 Task: Create a blank project ComplexTech with privacy Private to Project members  and default view as Board and in the team Taskers . Create three sections in the project as To-Do, Doing and Done
Action: Mouse moved to (71, 55)
Screenshot: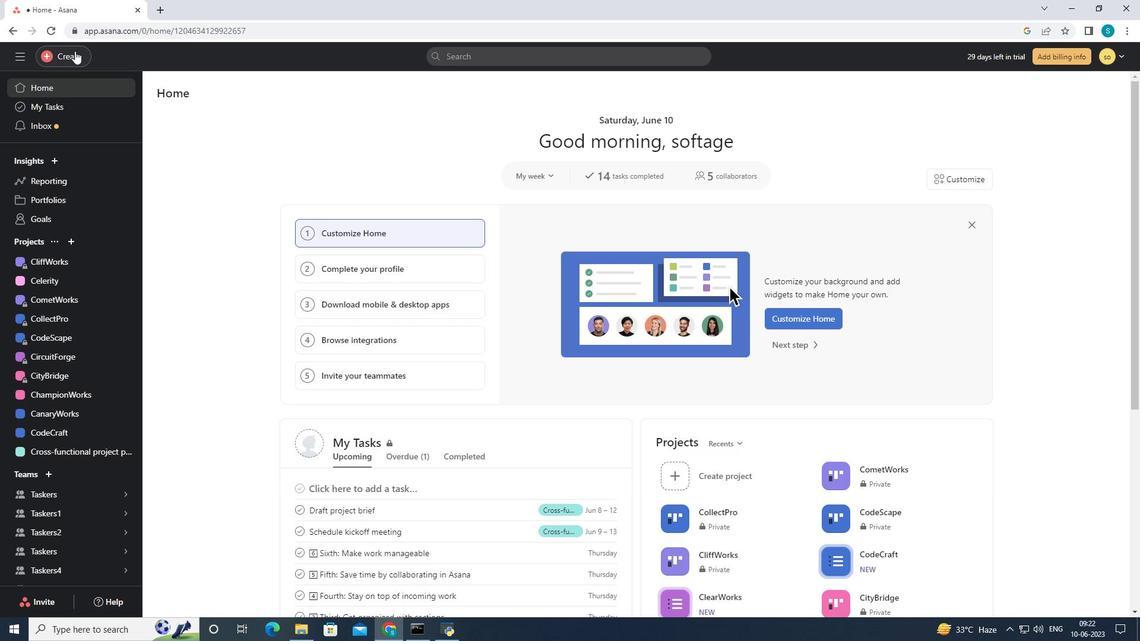 
Action: Mouse pressed left at (71, 55)
Screenshot: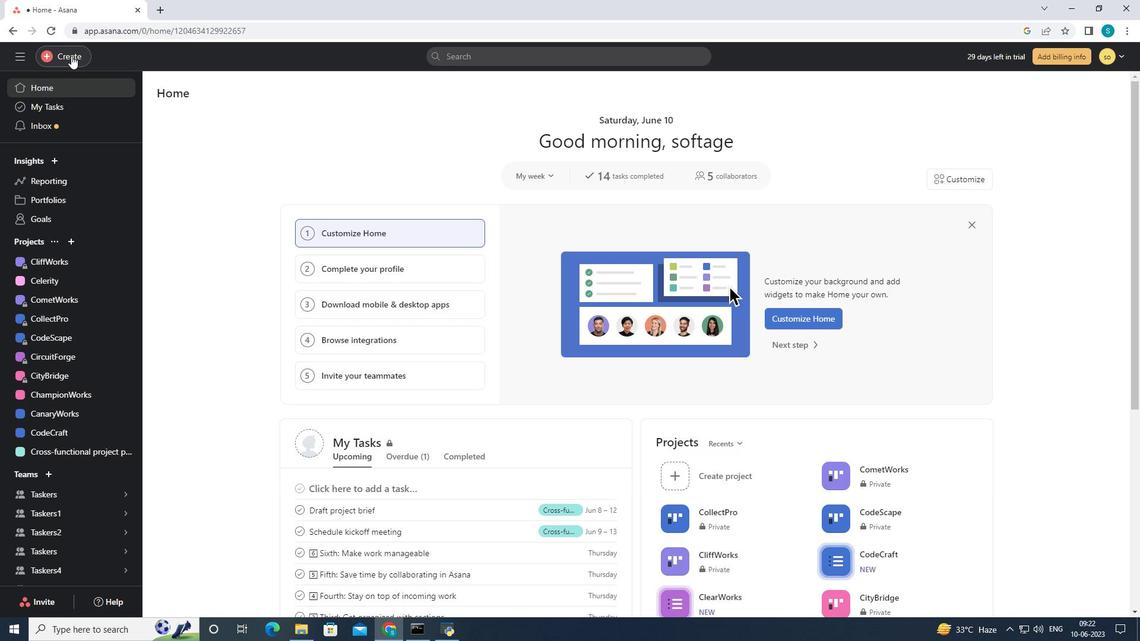 
Action: Mouse moved to (125, 84)
Screenshot: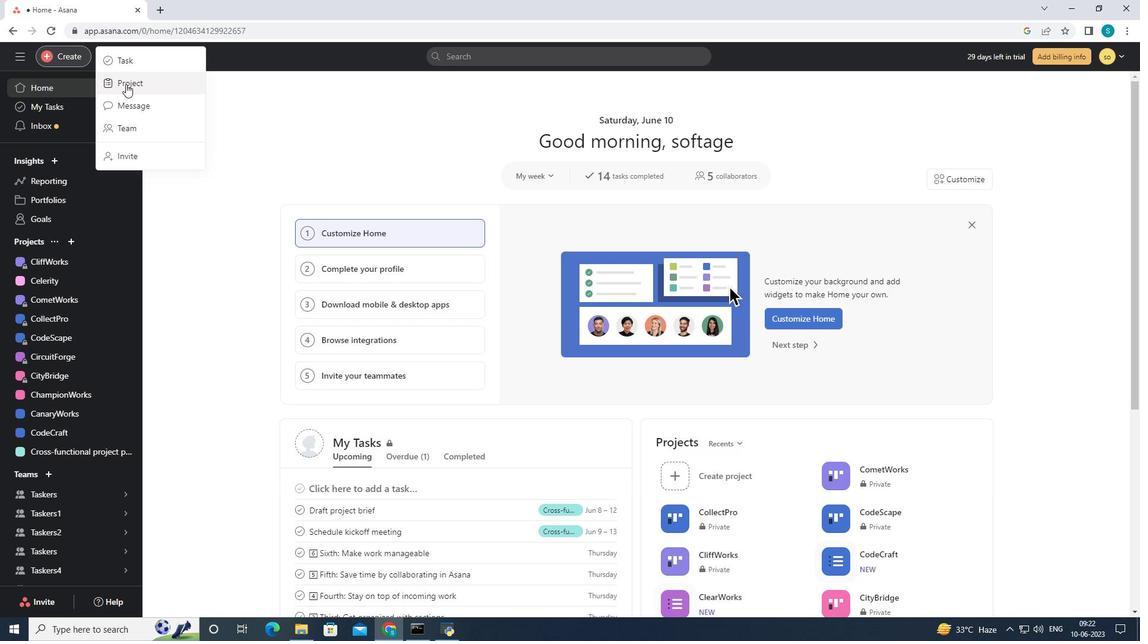 
Action: Mouse pressed left at (125, 84)
Screenshot: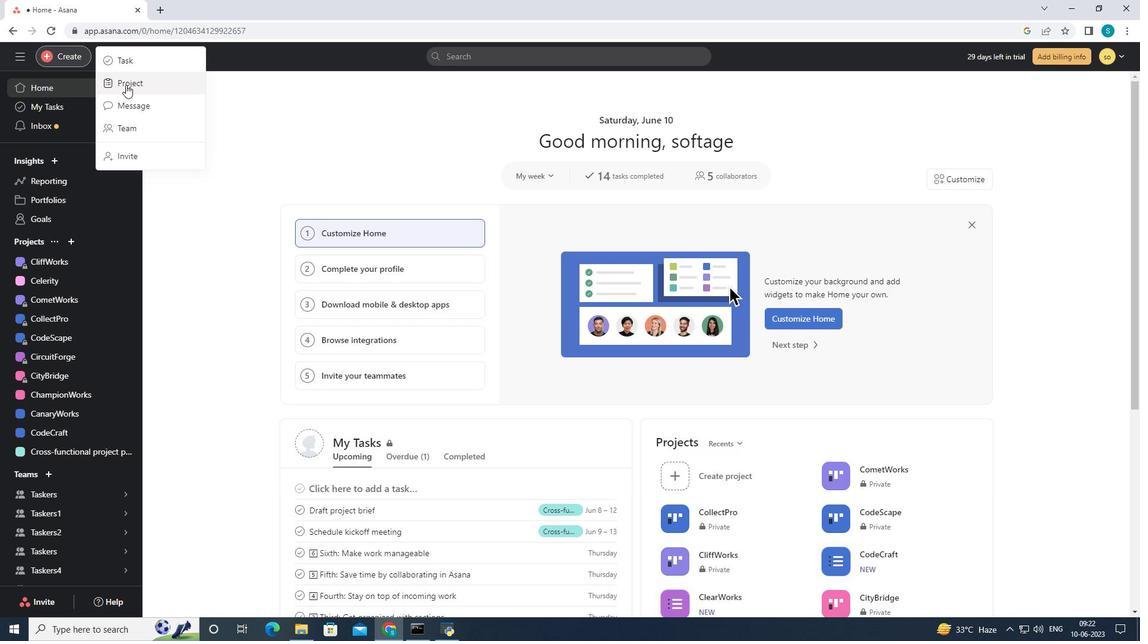 
Action: Mouse moved to (491, 245)
Screenshot: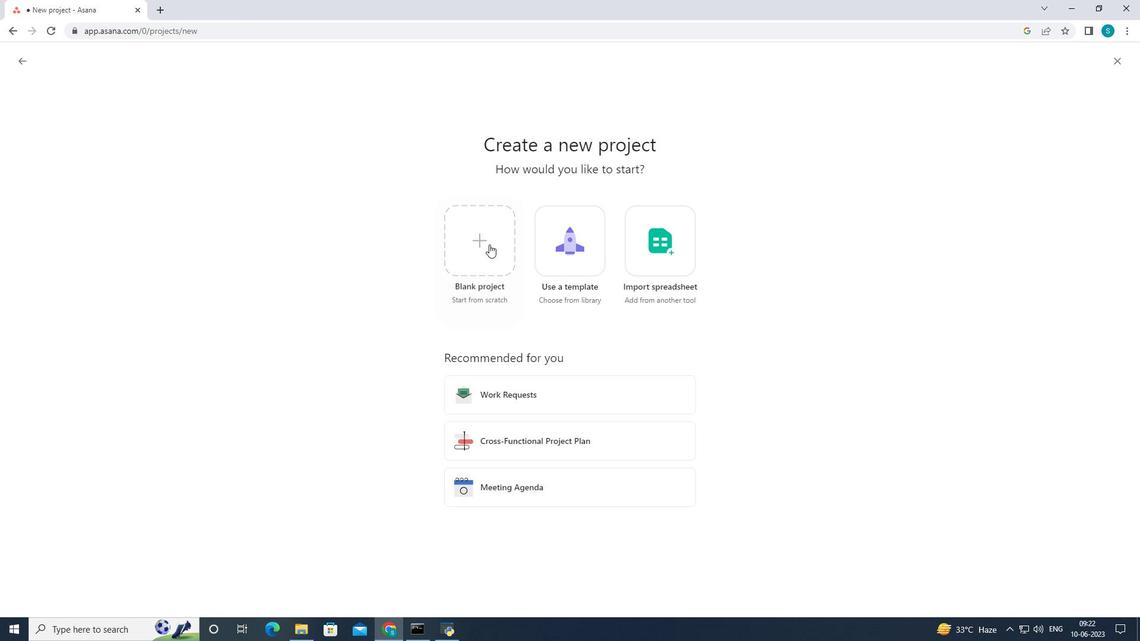 
Action: Mouse pressed left at (491, 245)
Screenshot: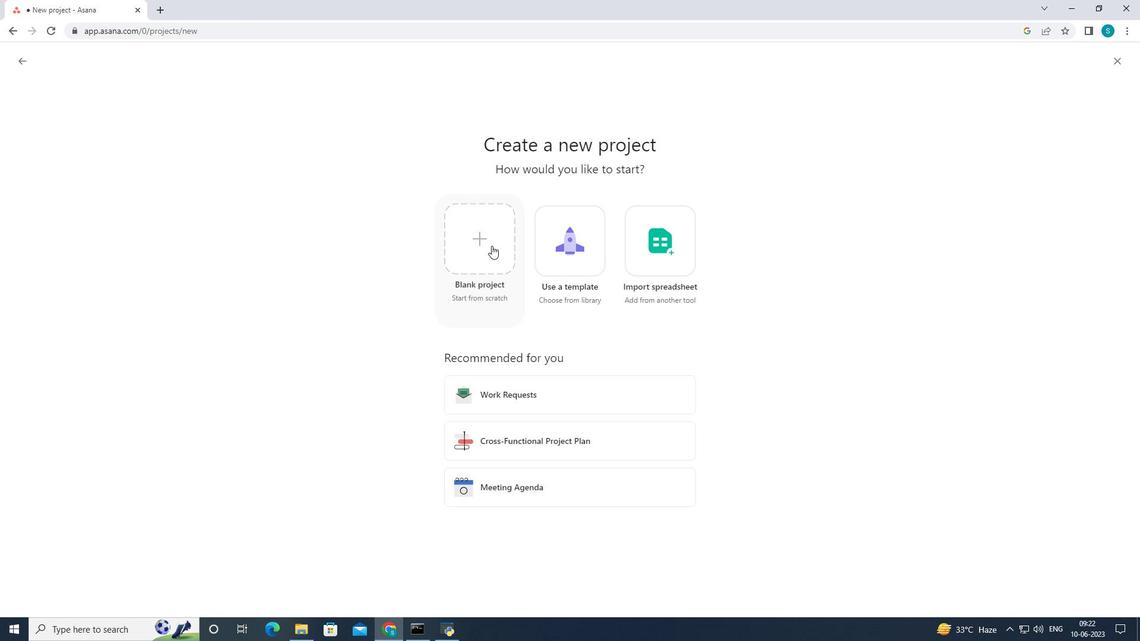
Action: Mouse moved to (356, 147)
Screenshot: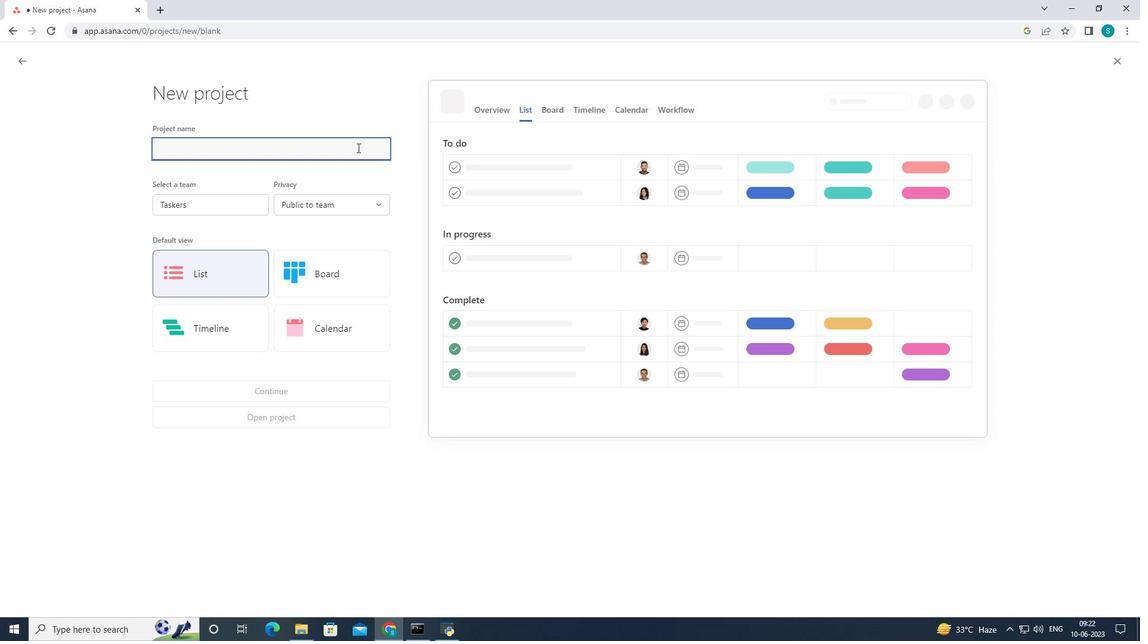 
Action: Mouse pressed left at (356, 147)
Screenshot: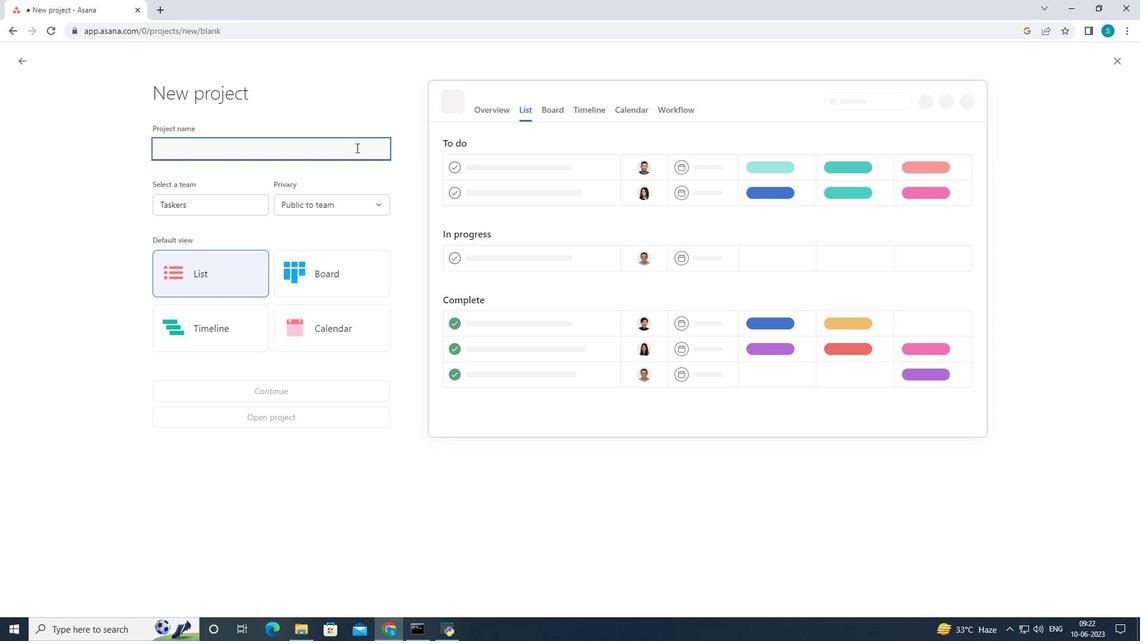 
Action: Key pressed <Key.shift><Key.shift><Key.shift><Key.shift><Key.shift><Key.shift><Key.shift><Key.shift>Complex<Key.shift>Tech
Screenshot: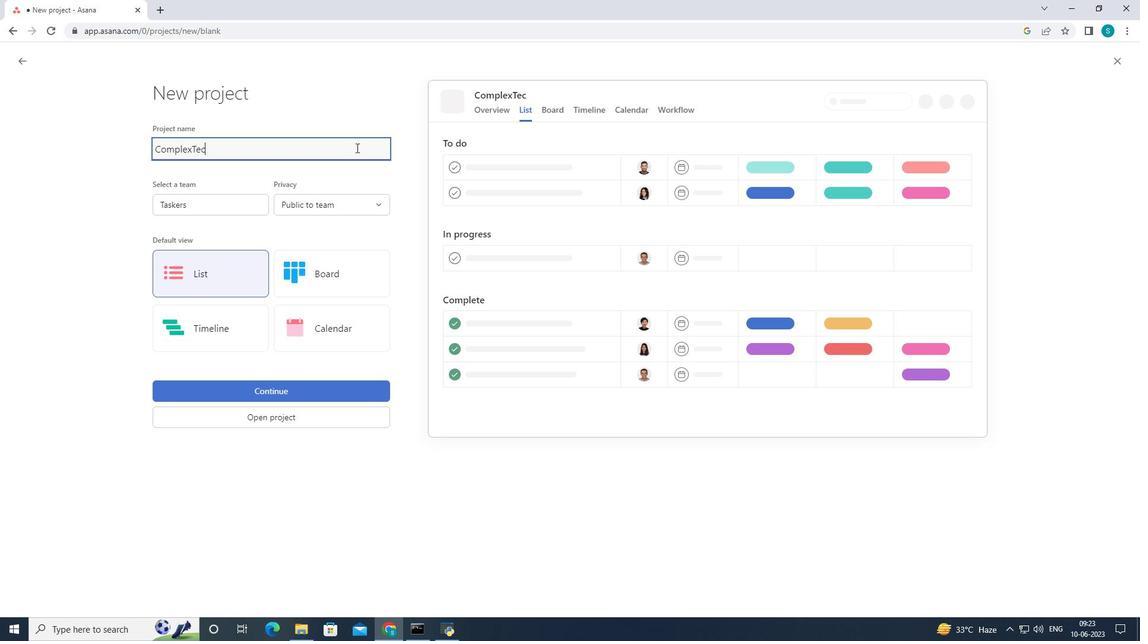
Action: Mouse moved to (375, 207)
Screenshot: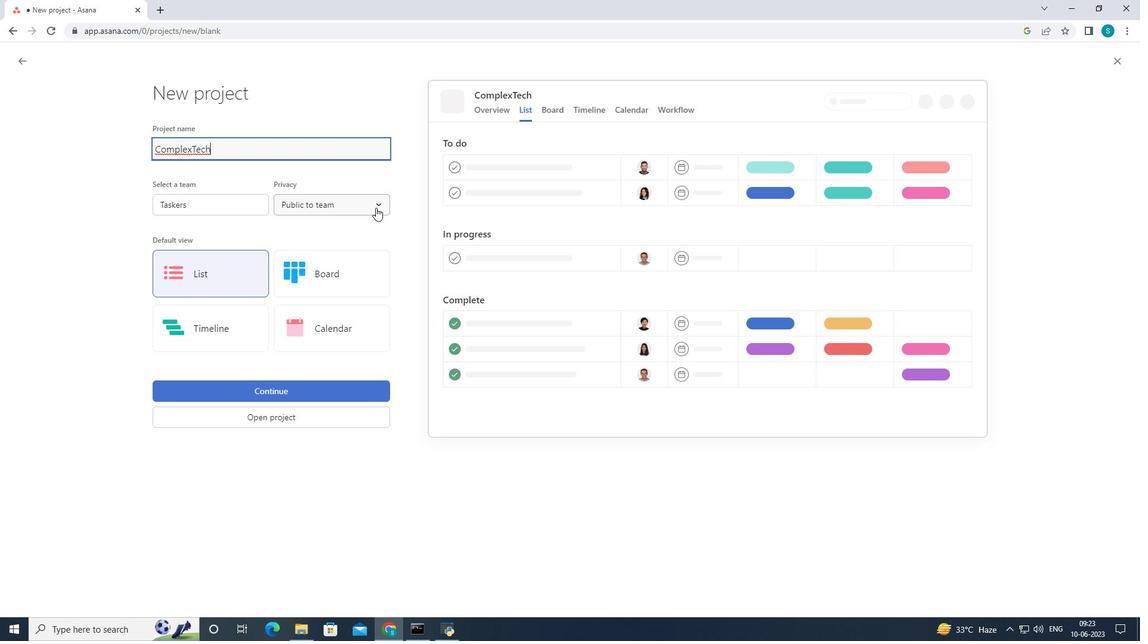 
Action: Mouse pressed left at (375, 207)
Screenshot: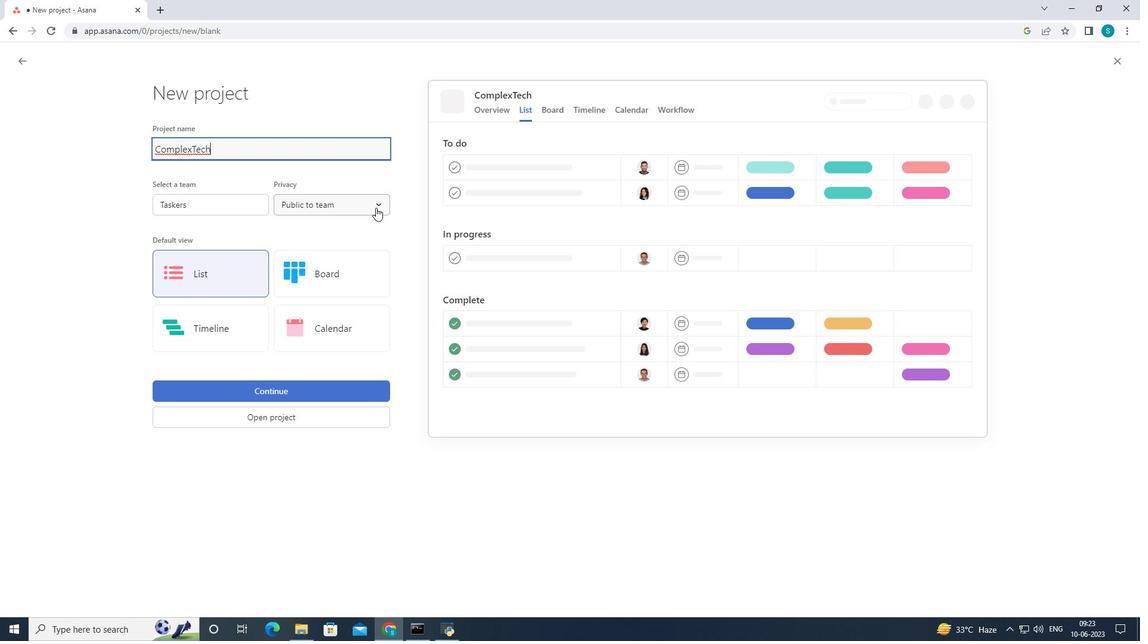 
Action: Mouse moved to (366, 249)
Screenshot: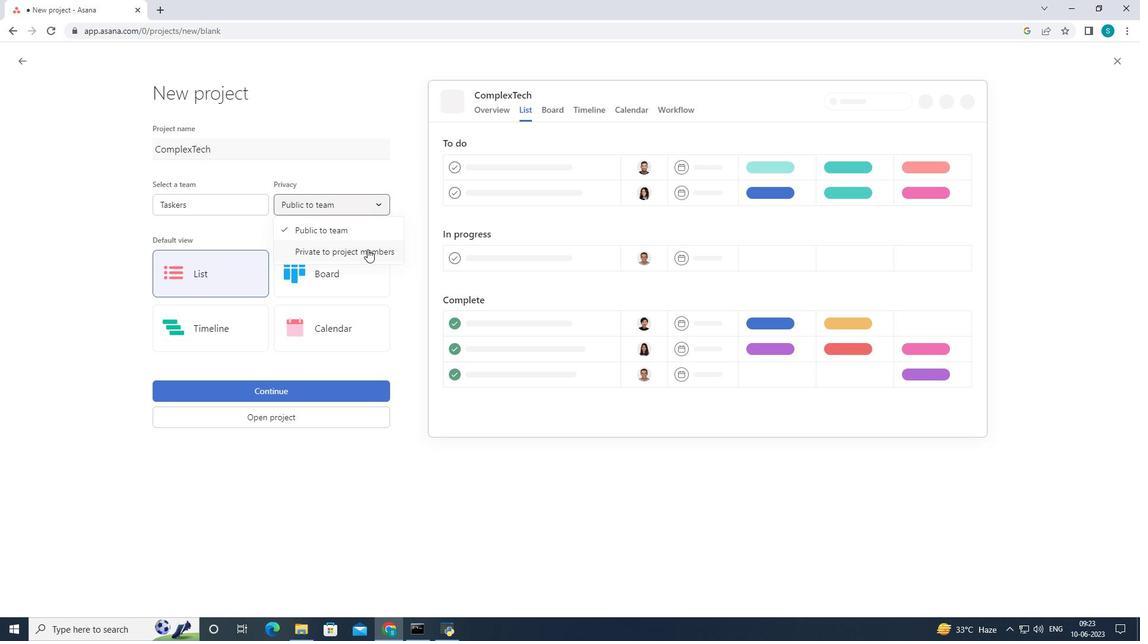 
Action: Mouse pressed left at (366, 249)
Screenshot: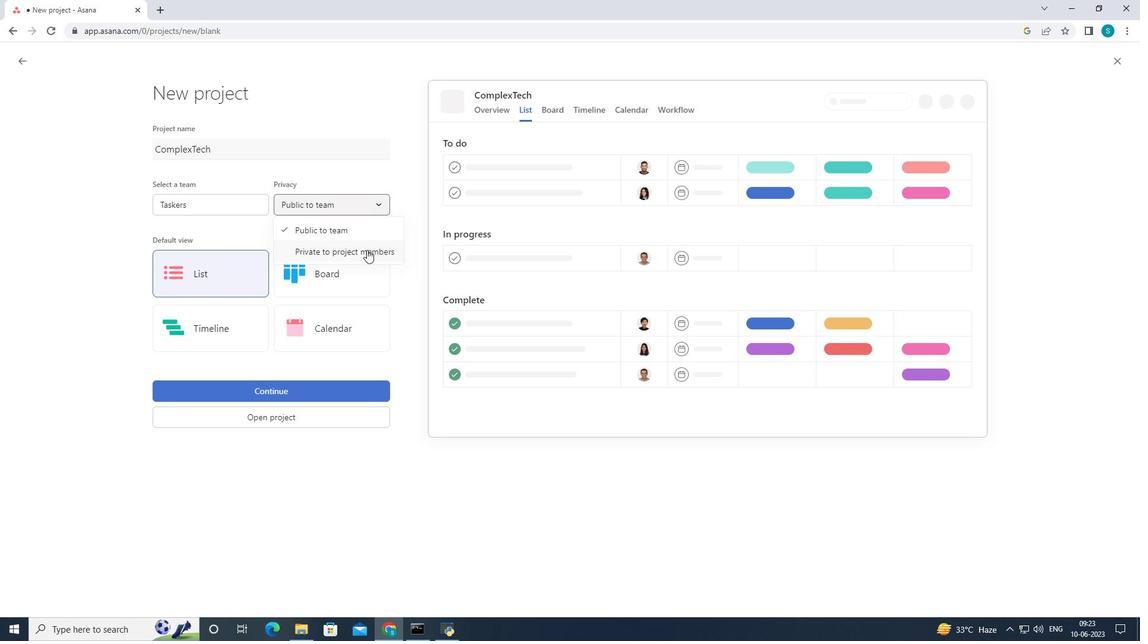 
Action: Mouse moved to (318, 282)
Screenshot: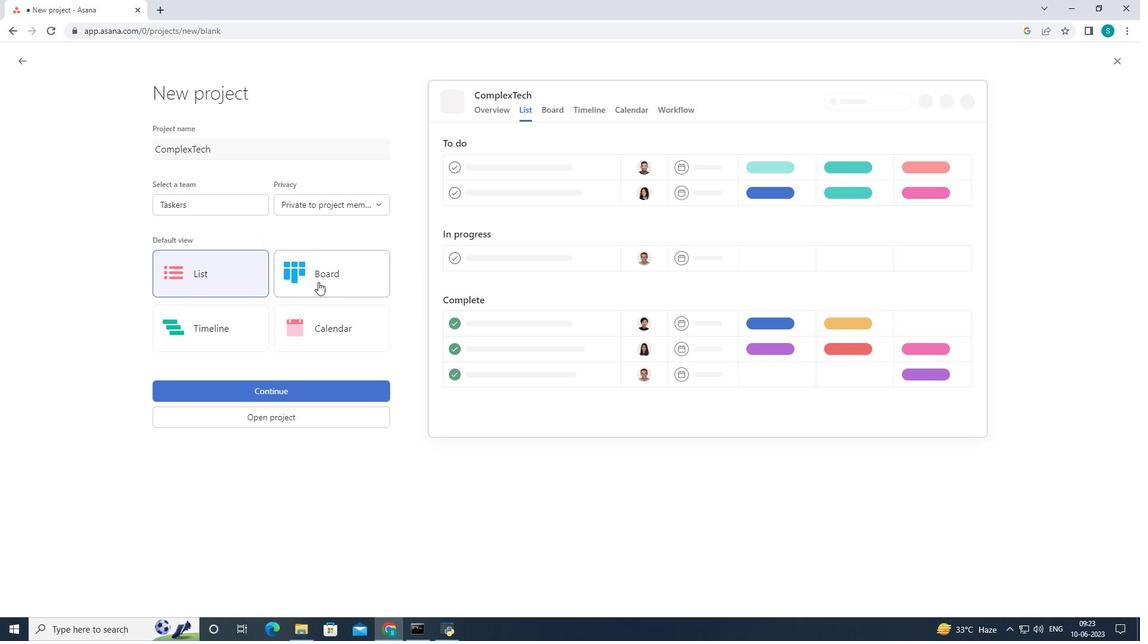 
Action: Mouse pressed left at (318, 282)
Screenshot: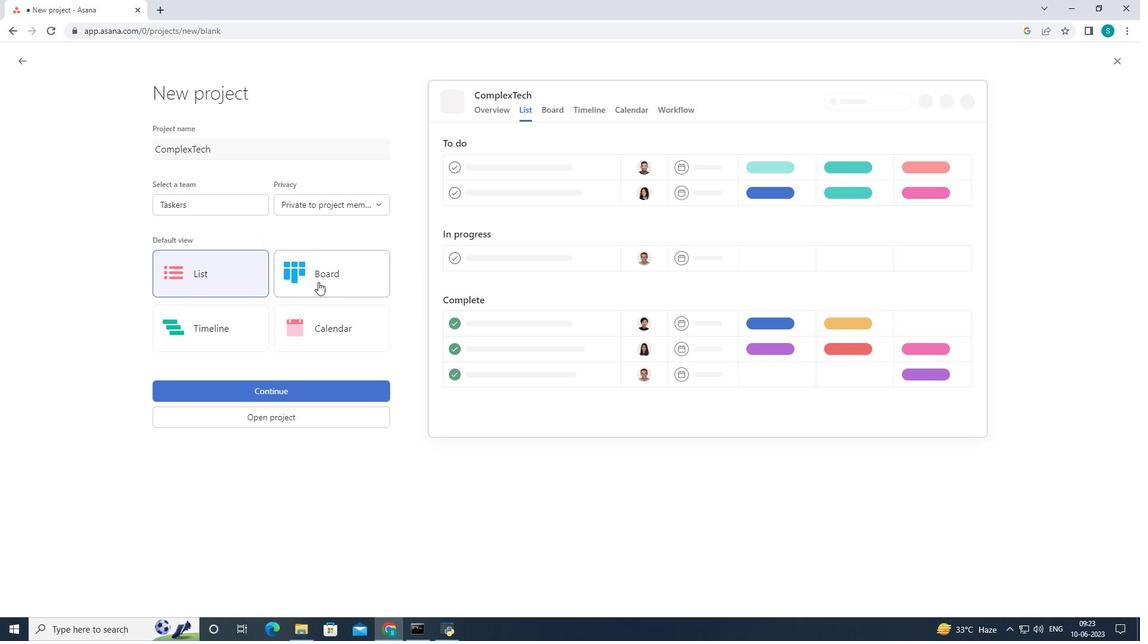 
Action: Mouse moved to (296, 414)
Screenshot: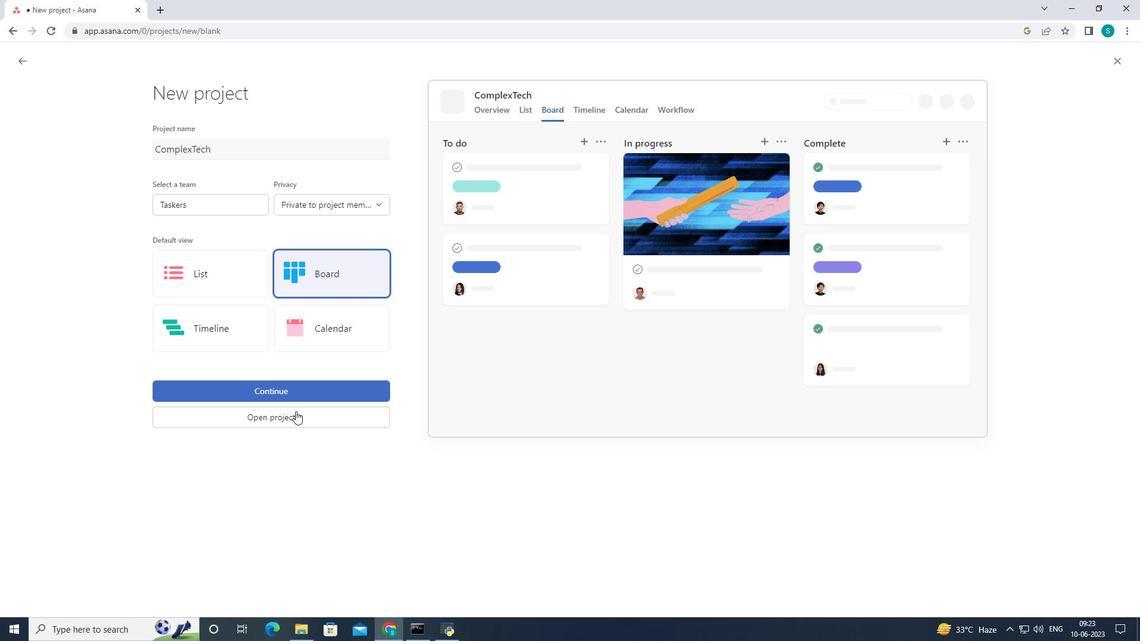 
Action: Mouse pressed left at (296, 414)
Screenshot: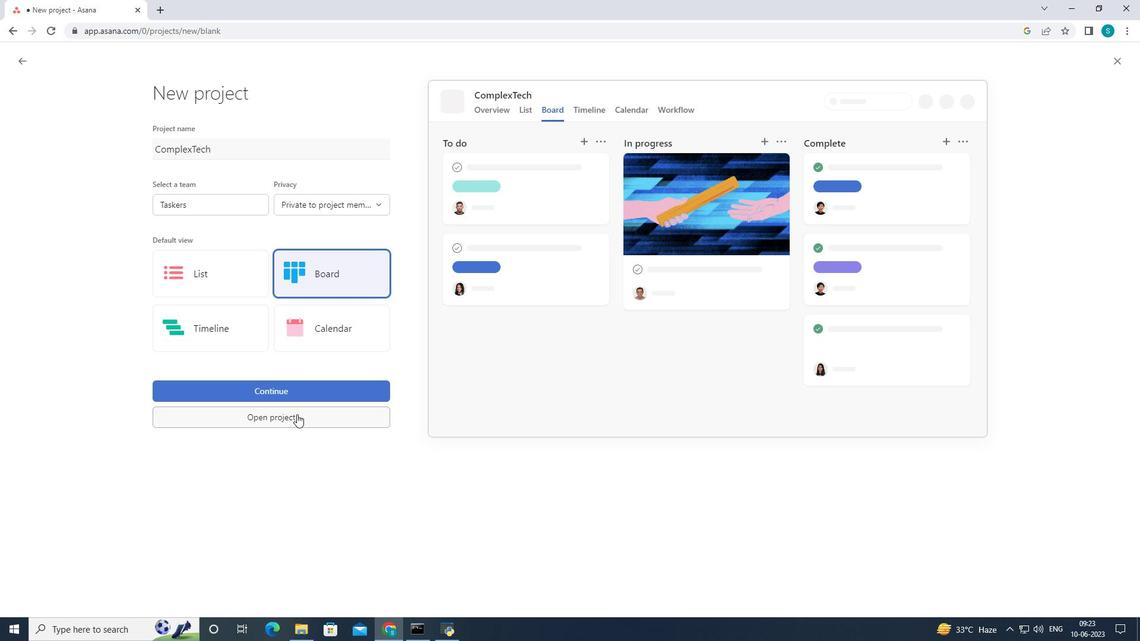 
Action: Mouse moved to (222, 176)
Screenshot: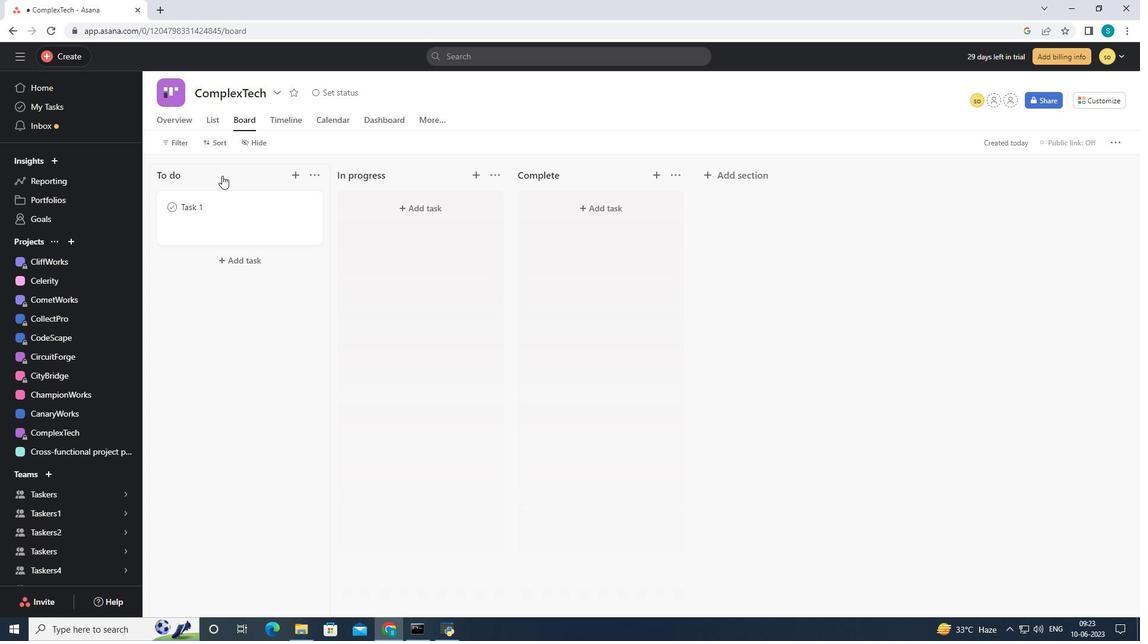 
Action: Mouse pressed left at (222, 176)
Screenshot: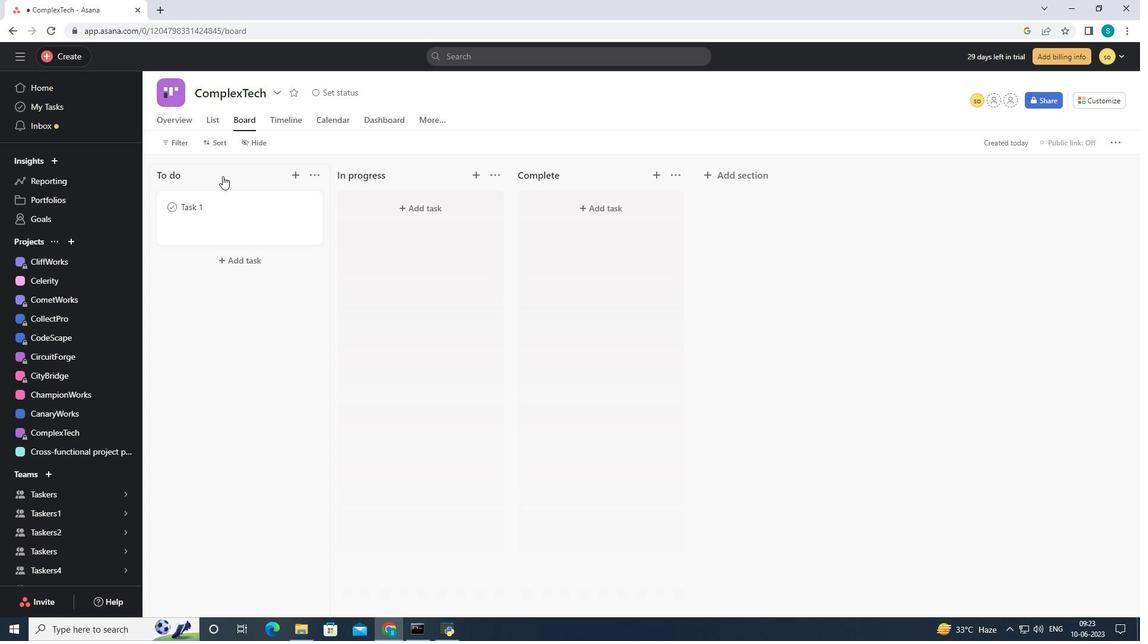 
Action: Key pressed <Key.backspace><Key.backspace><Key.backspace><Key.shift>_<Key.backspace>-<Key.shift>Do
Screenshot: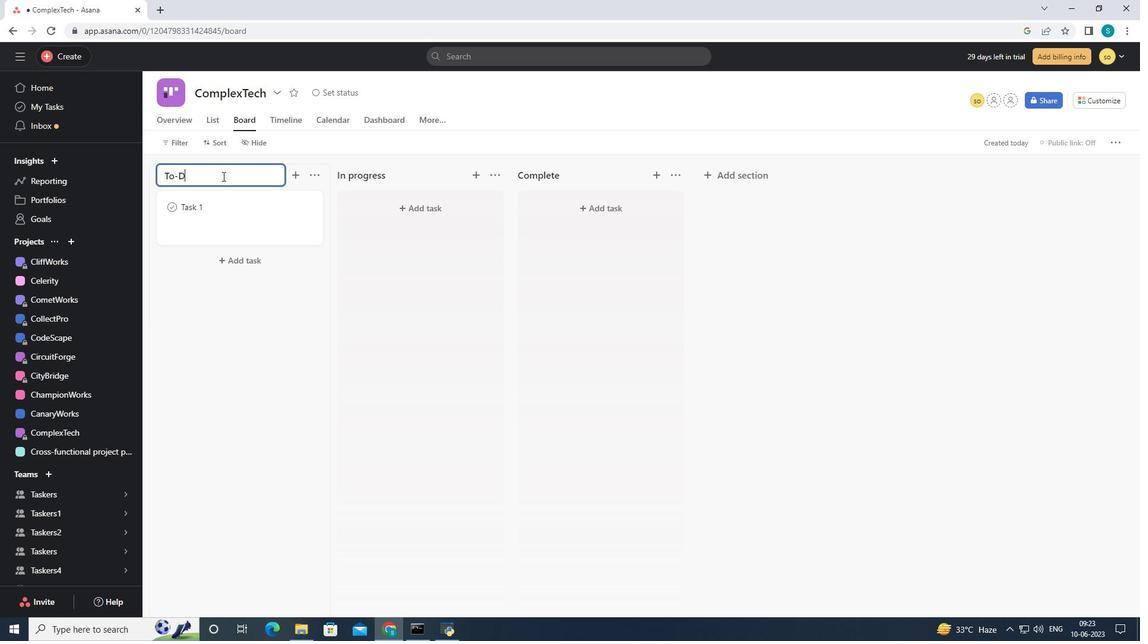 
Action: Mouse moved to (382, 175)
Screenshot: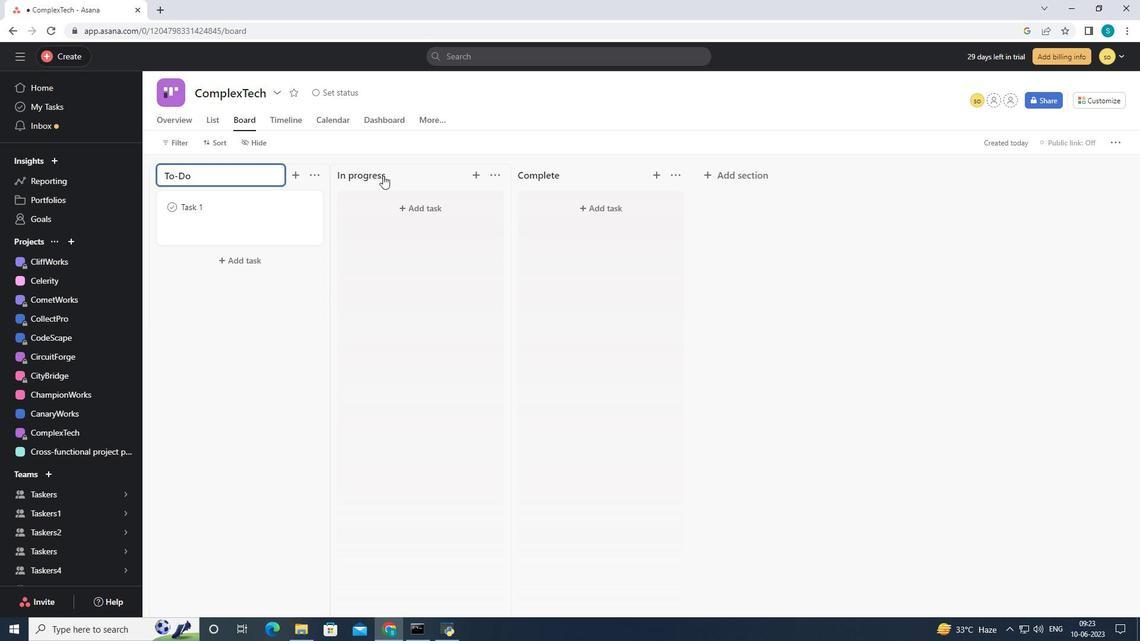 
Action: Mouse pressed left at (382, 175)
Screenshot: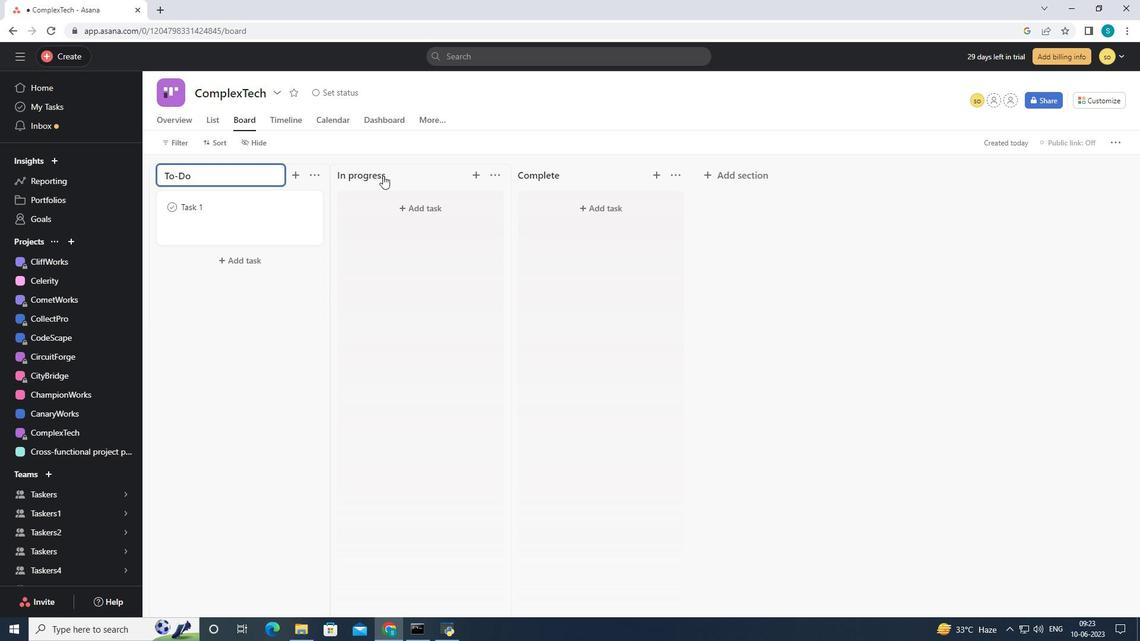
Action: Key pressed <Key.backspace><Key.backspace><Key.backspace><Key.backspace><Key.backspace><Key.backspace><Key.backspace><Key.backspace><Key.backspace><Key.backspace><Key.backspace><Key.backspace><Key.backspace><Key.backspace><Key.backspace><Key.shift><Key.shift><Key.shift><Key.shift><Key.shift><Key.shift><Key.shift><Key.shift><Key.shift><Key.shift><Key.shift><Key.shift><Key.shift><Key.shift><Key.shift><Key.shift><Key.shift><Key.shift><Key.shift><Key.shift><Key.shift><Key.shift><Key.shift><Key.shift><Key.shift><Key.shift><Key.shift><Key.shift><Key.shift><Key.shift><Key.shift><Key.shift><Key.shift><Key.shift><Key.shift><Key.shift>Doing
Screenshot: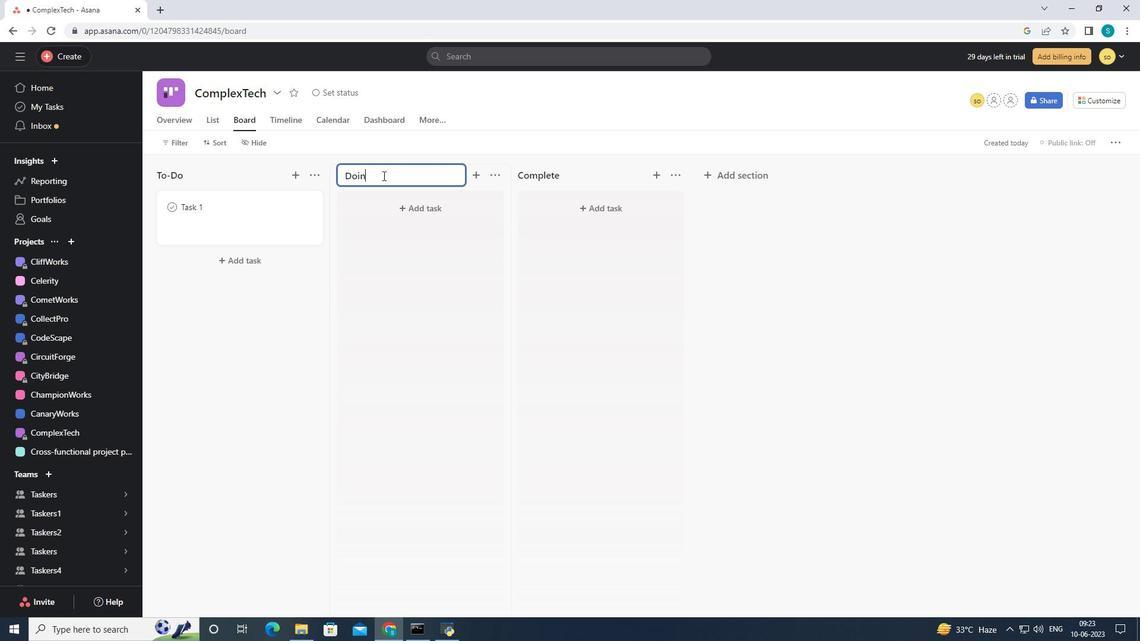 
Action: Mouse moved to (561, 178)
Screenshot: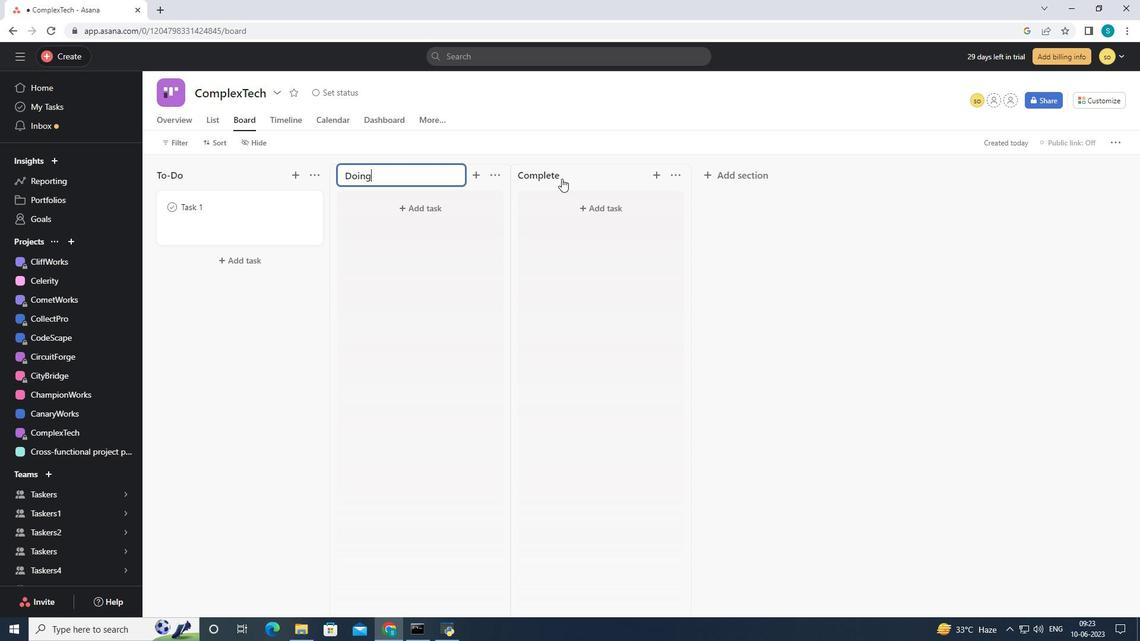 
Action: Mouse pressed left at (561, 178)
Screenshot: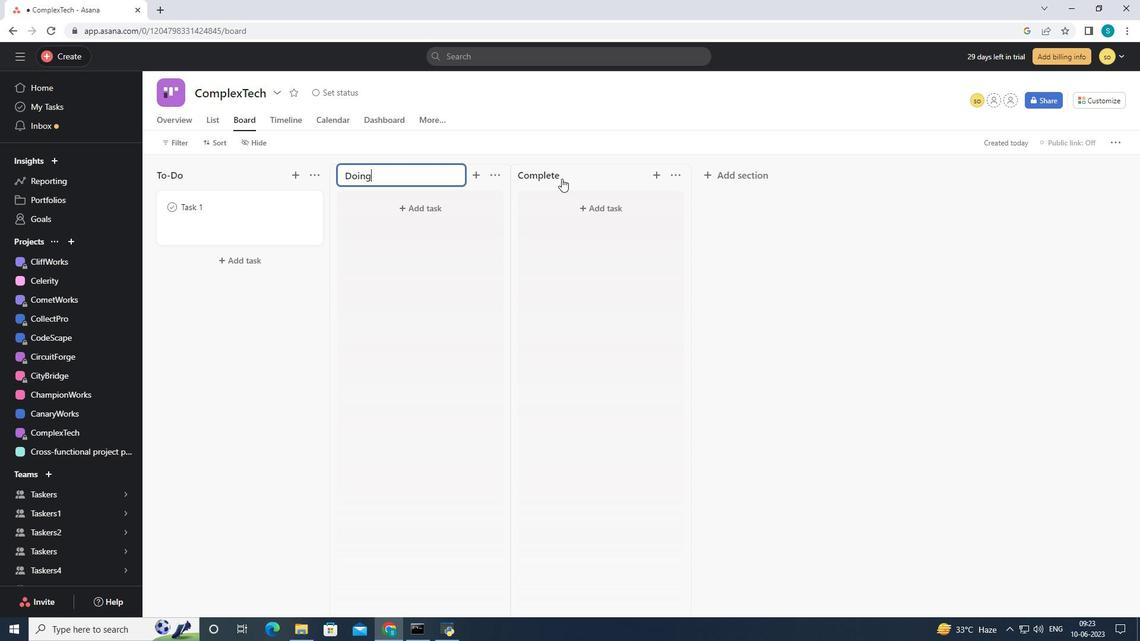 
Action: Key pressed <Key.backspace><Key.backspace><Key.backspace><Key.backspace><Key.backspace><Key.backspace><Key.backspace><Key.backspace><Key.backspace><Key.backspace><Key.shift><Key.shift>Doner<Key.backspace>
Screenshot: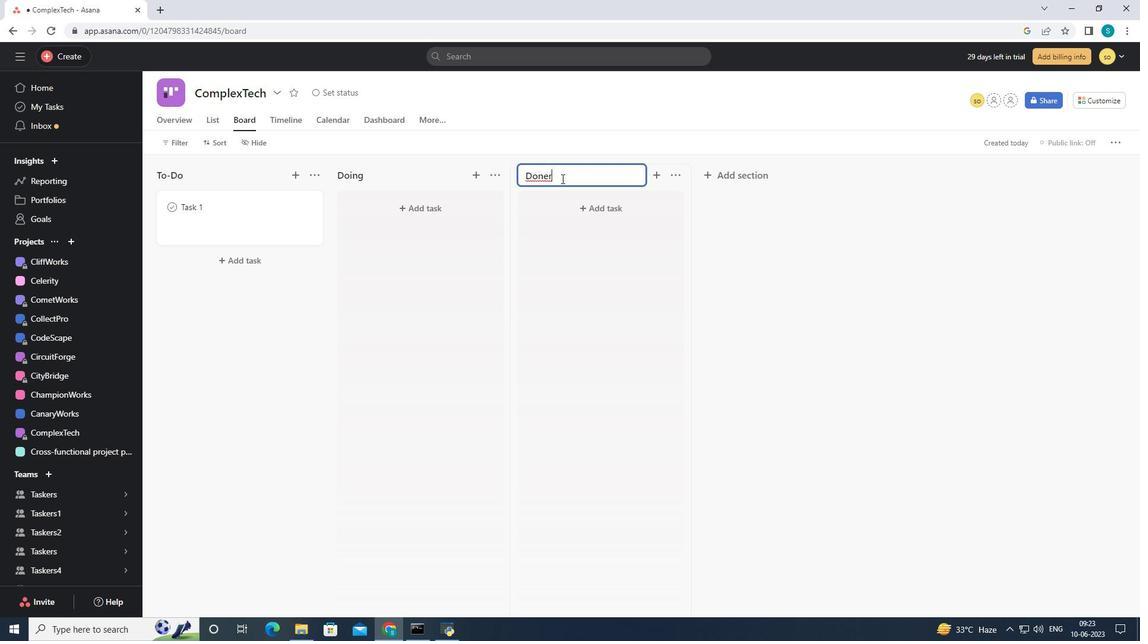 
Action: Mouse moved to (739, 263)
Screenshot: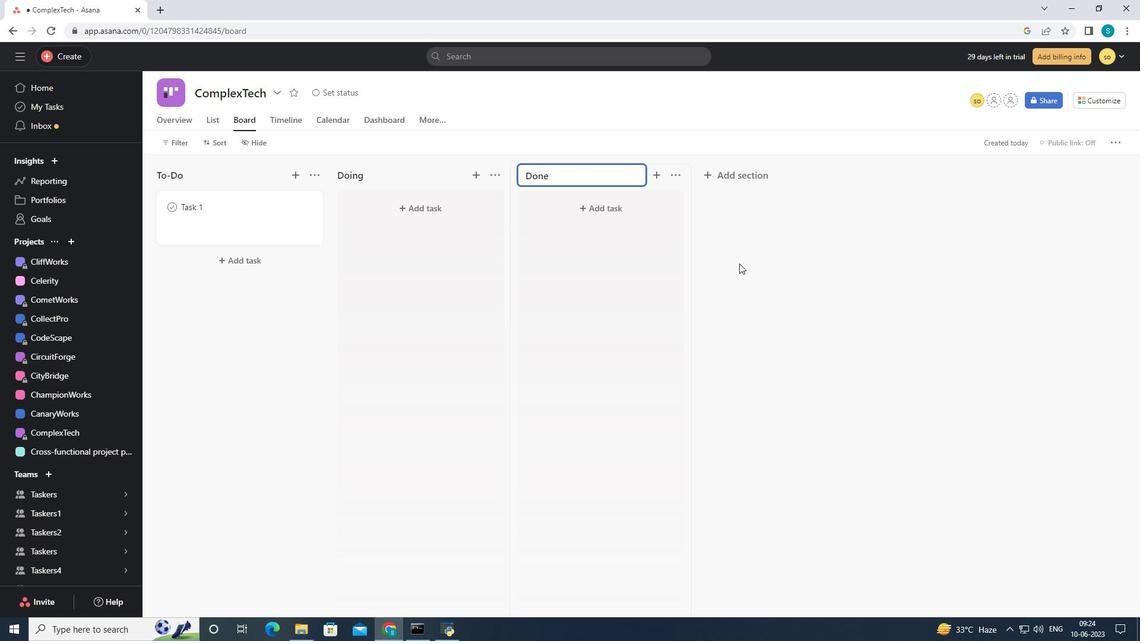 
Action: Mouse pressed left at (739, 263)
Screenshot: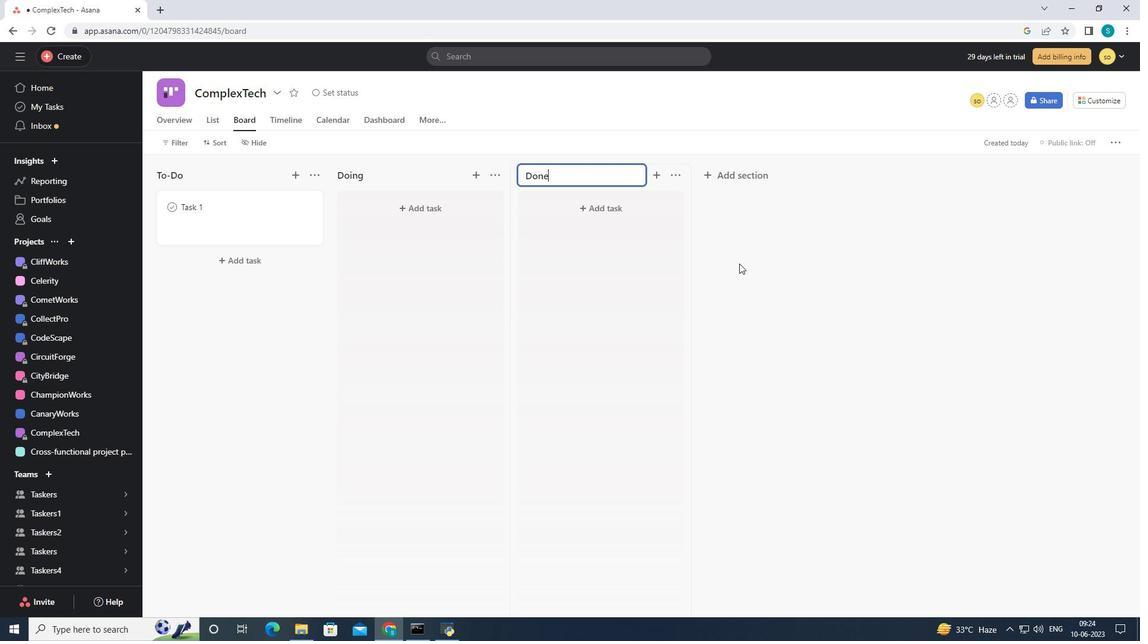 
Action: Mouse moved to (739, 263)
Screenshot: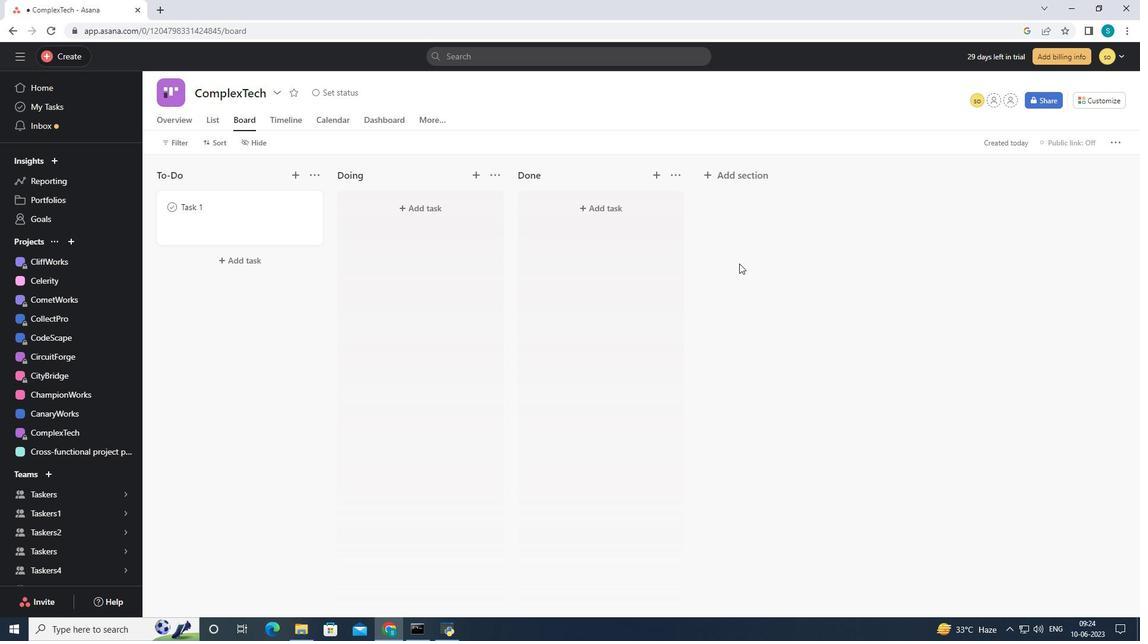 
